 Task: Add the task  Develop a new online booking system for a transportation service to the section Business Process Mapping Sprint in the project AgileForge and add a Due Date to the respective task as 2023/10/06
Action: Mouse moved to (46, 392)
Screenshot: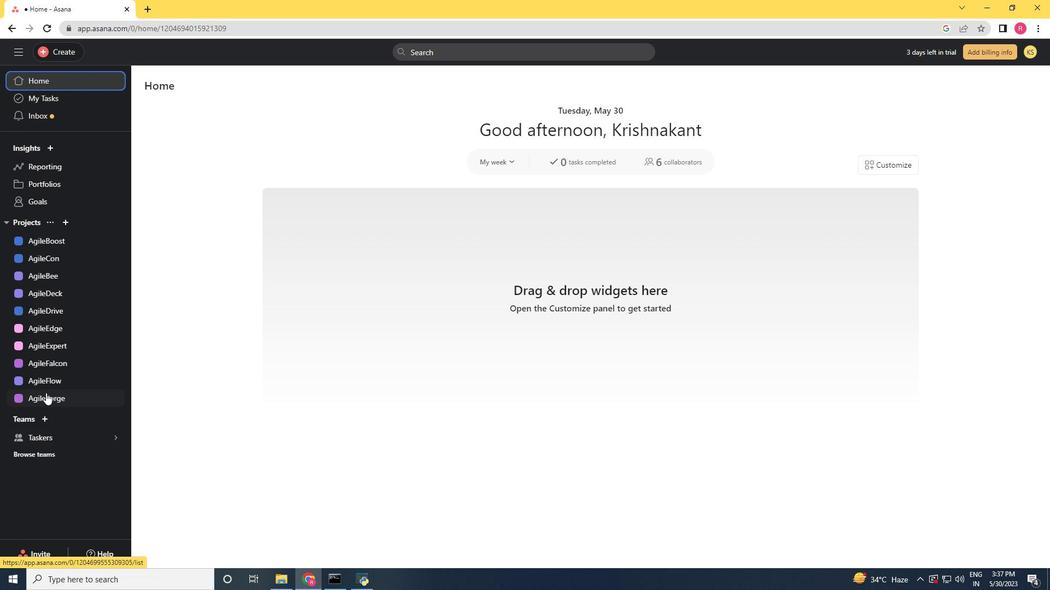 
Action: Mouse pressed left at (46, 392)
Screenshot: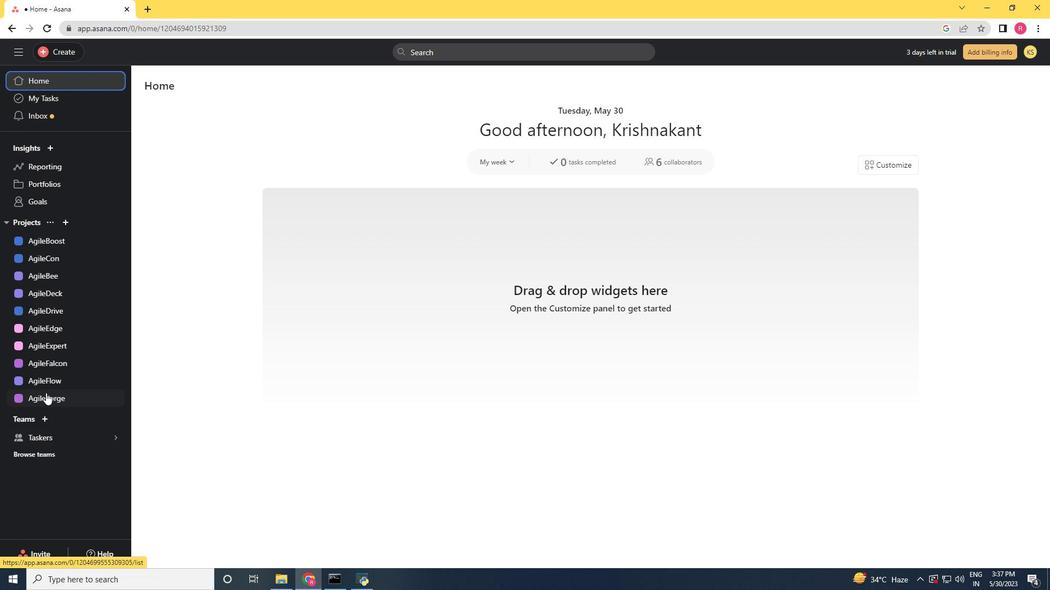 
Action: Mouse moved to (433, 478)
Screenshot: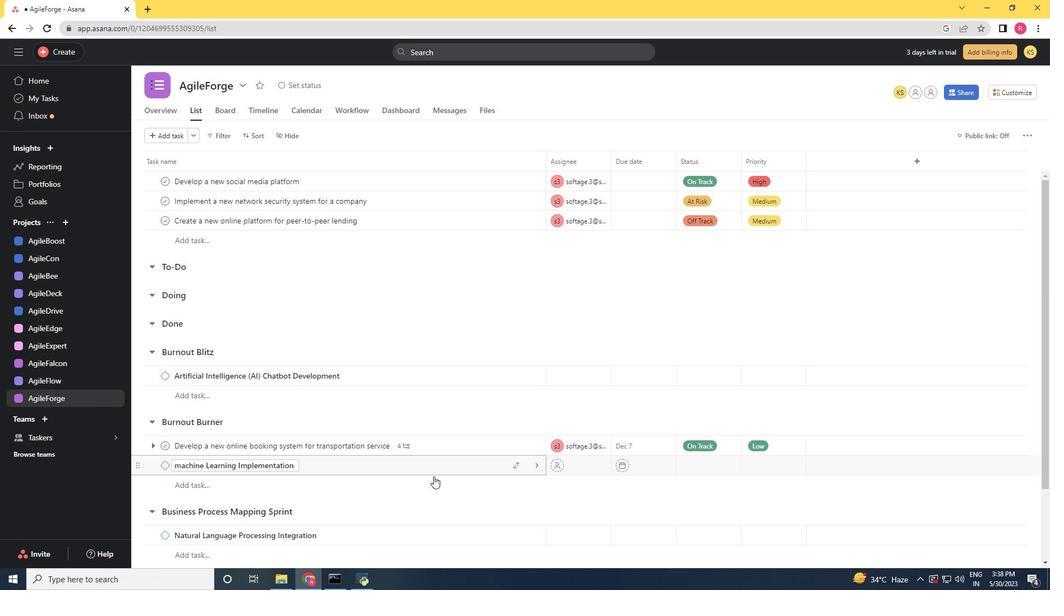 
Action: Mouse scrolled (433, 478) with delta (0, 0)
Screenshot: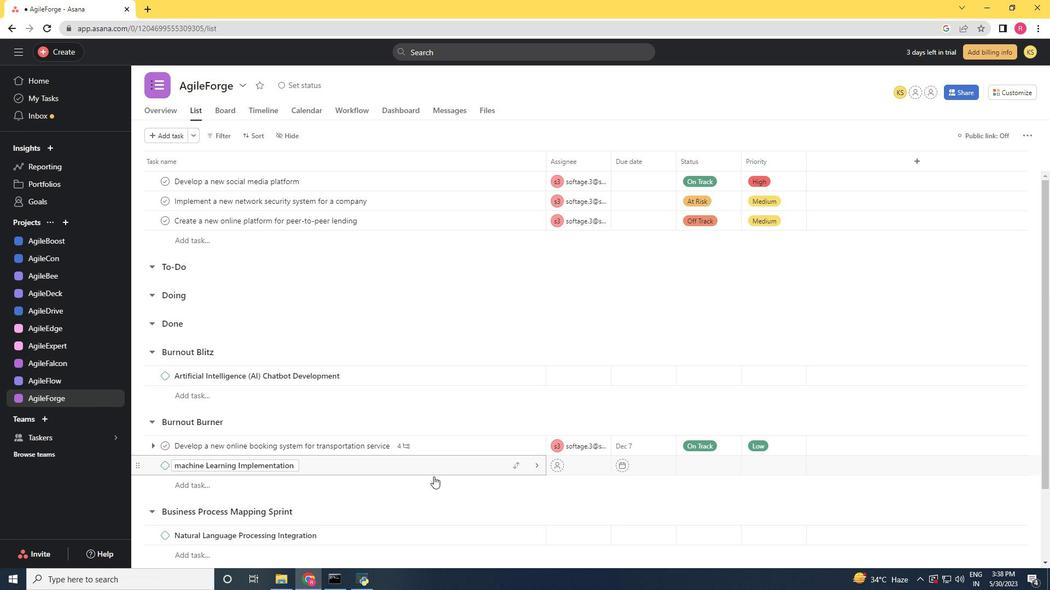
Action: Mouse scrolled (433, 478) with delta (0, 0)
Screenshot: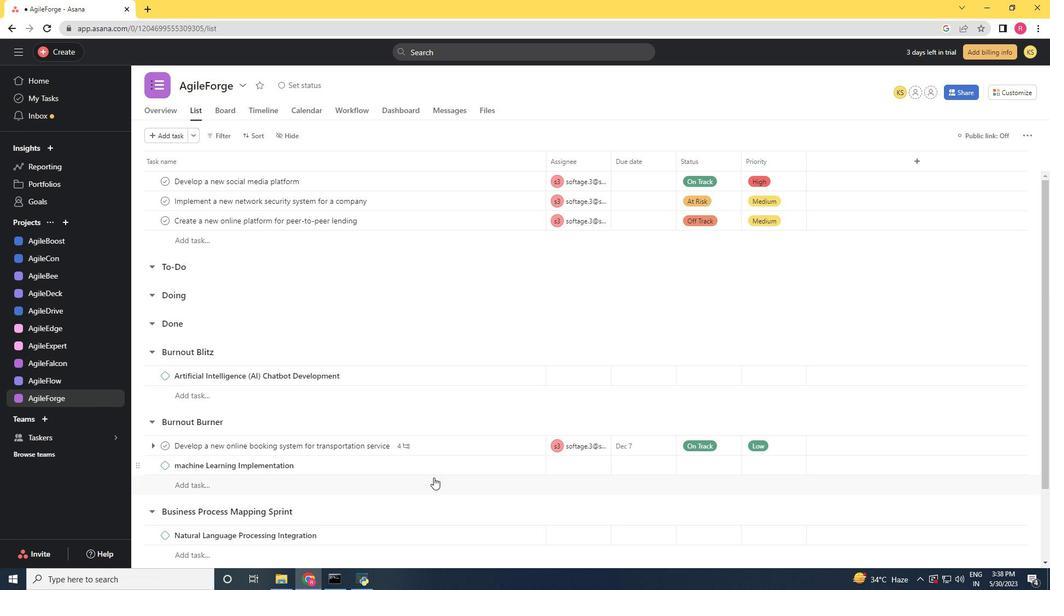 
Action: Mouse scrolled (433, 478) with delta (0, 0)
Screenshot: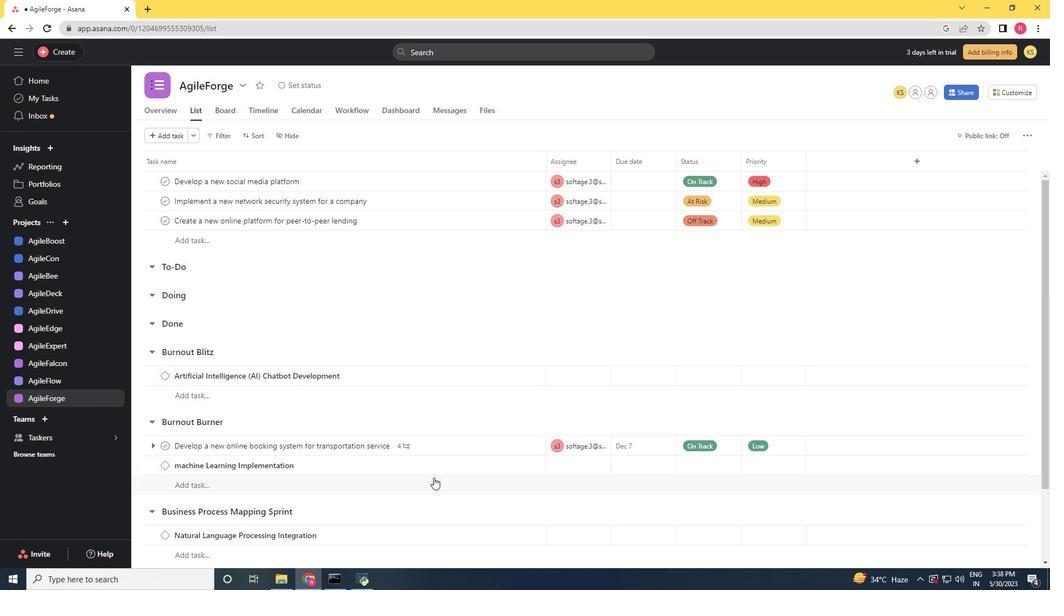 
Action: Mouse scrolled (433, 478) with delta (0, 0)
Screenshot: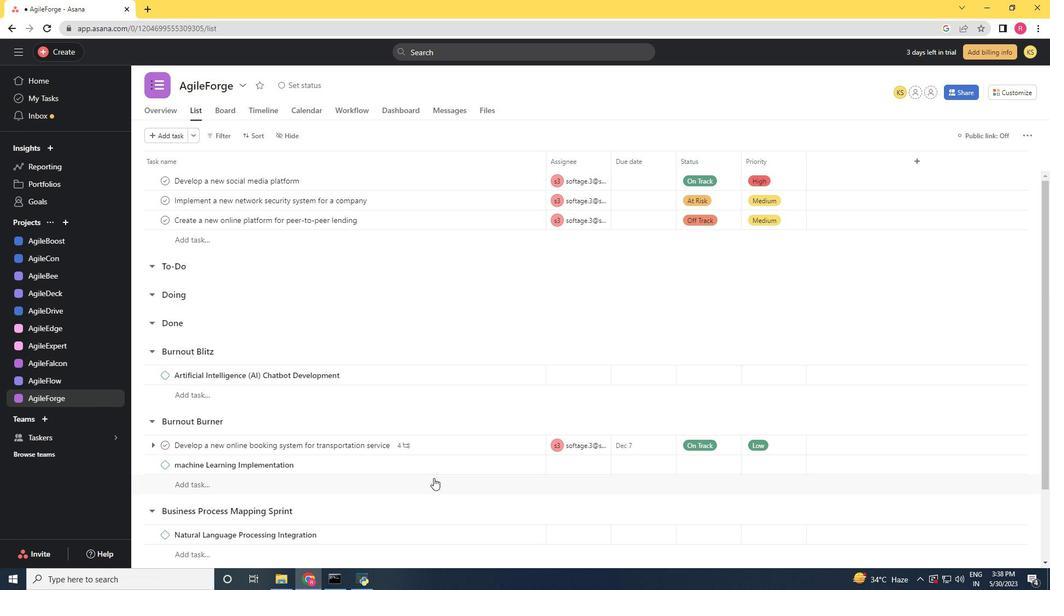 
Action: Mouse scrolled (433, 479) with delta (0, 0)
Screenshot: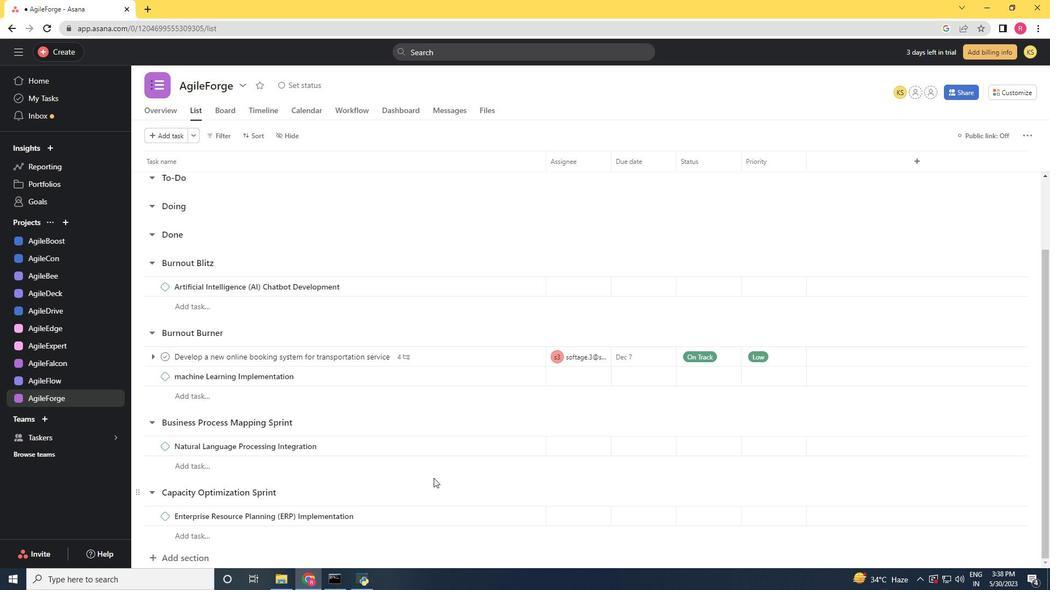 
Action: Mouse scrolled (433, 479) with delta (0, 0)
Screenshot: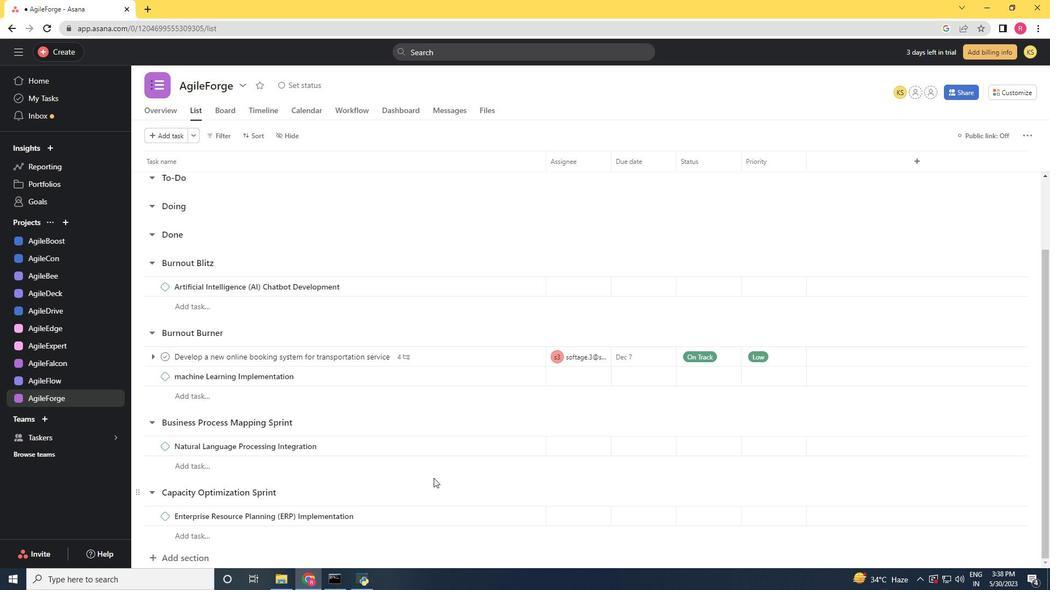 
Action: Mouse scrolled (433, 479) with delta (0, 0)
Screenshot: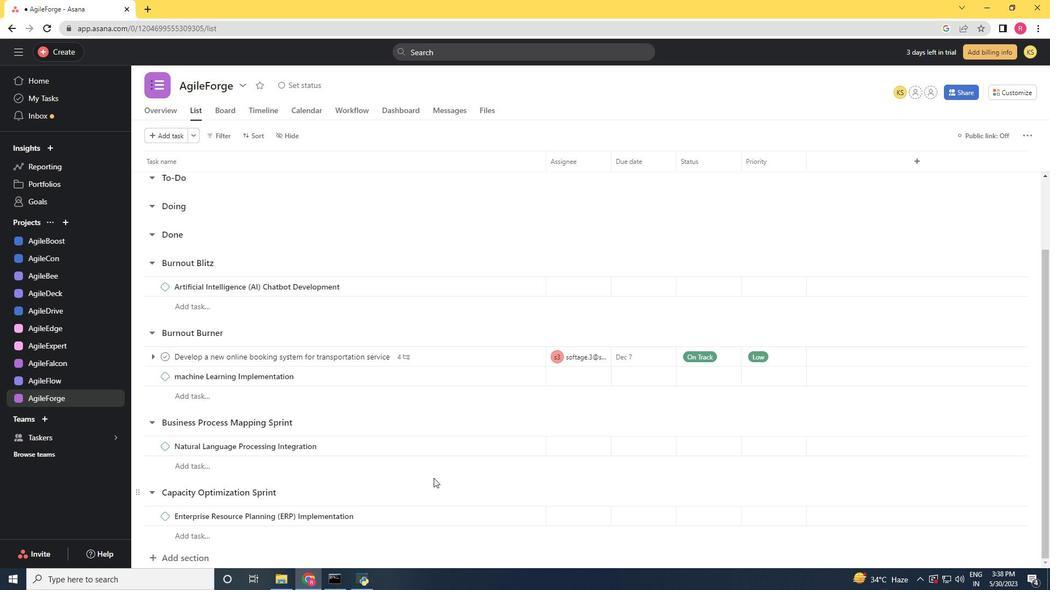 
Action: Mouse scrolled (433, 479) with delta (0, 0)
Screenshot: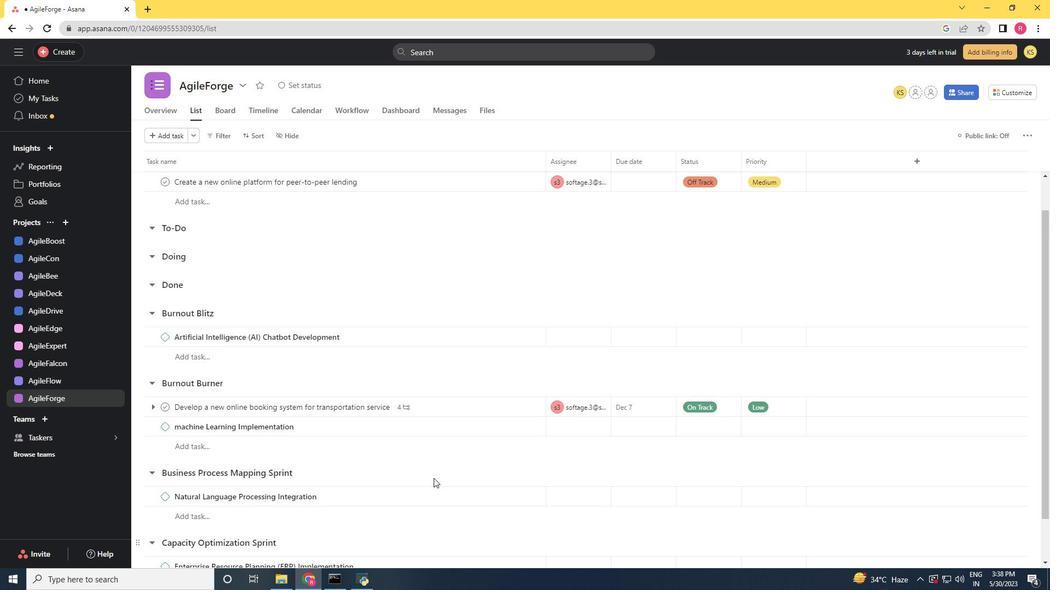 
Action: Mouse scrolled (433, 479) with delta (0, 0)
Screenshot: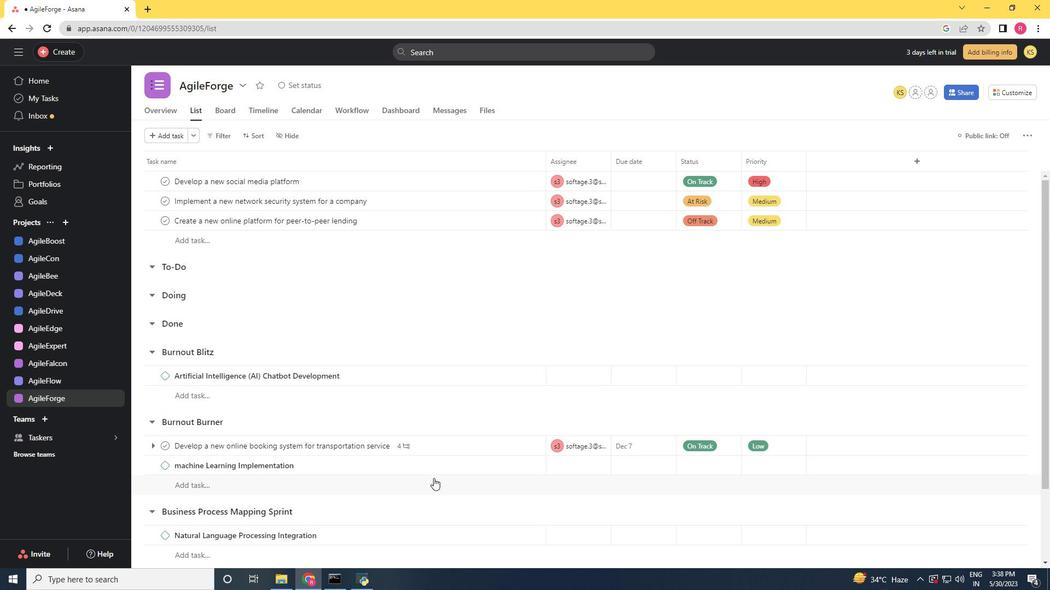 
Action: Mouse scrolled (433, 479) with delta (0, 0)
Screenshot: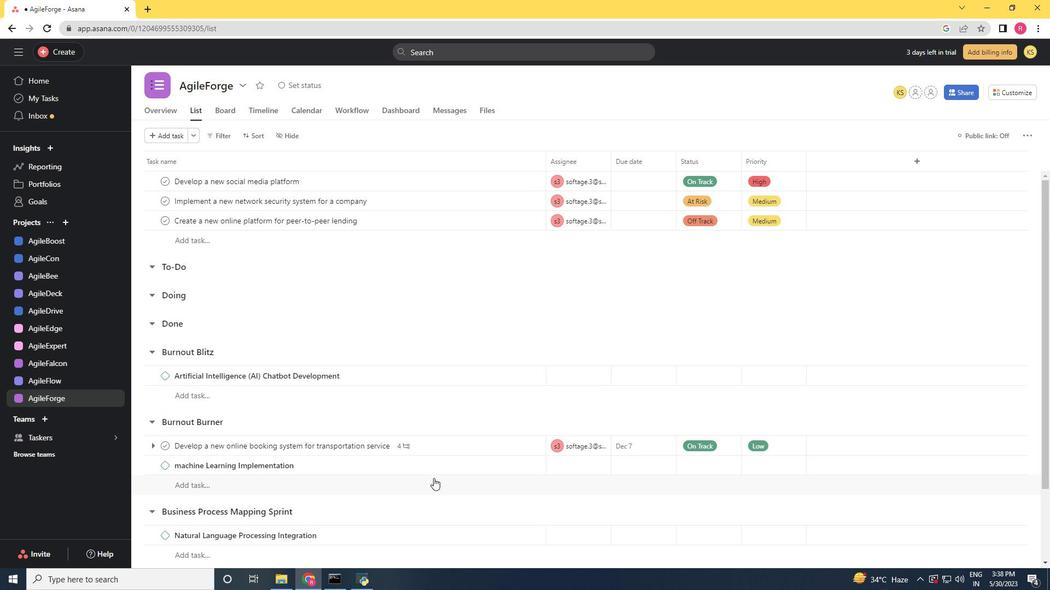
Action: Mouse scrolled (433, 479) with delta (0, 0)
Screenshot: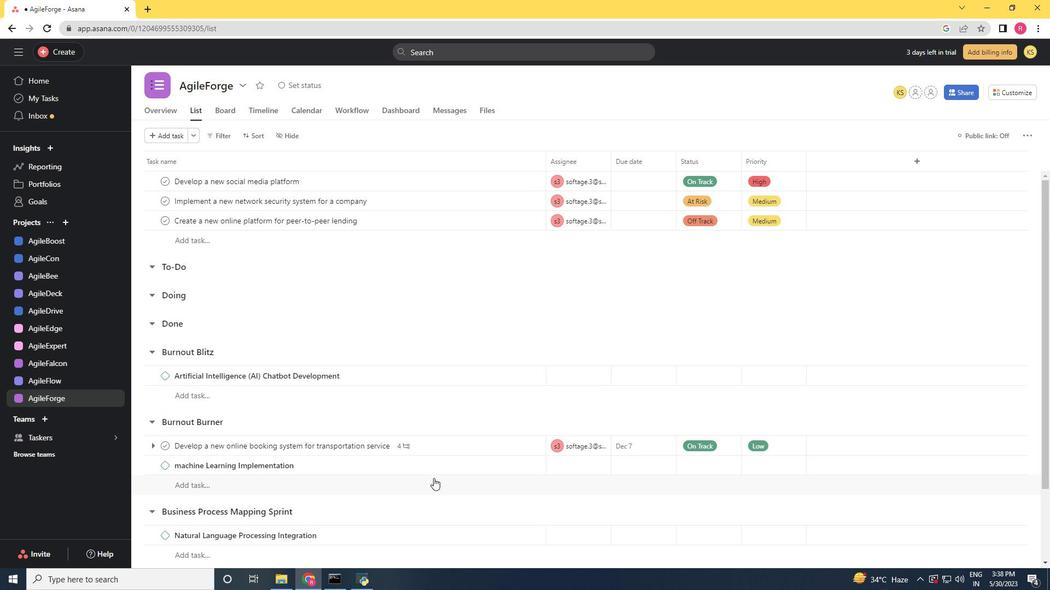 
Action: Mouse moved to (485, 442)
Screenshot: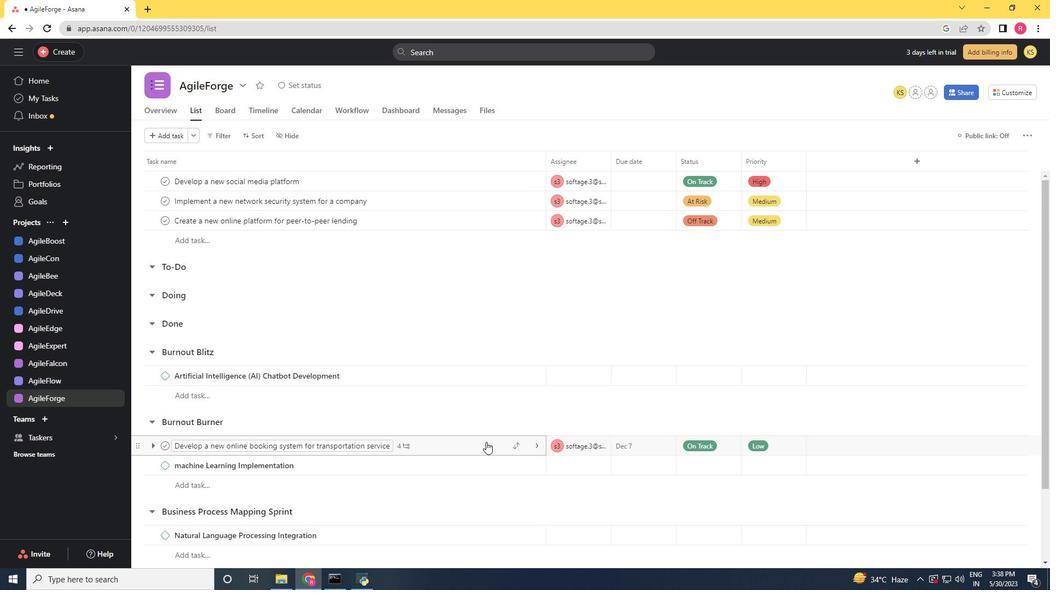 
Action: Mouse scrolled (485, 442) with delta (0, 0)
Screenshot: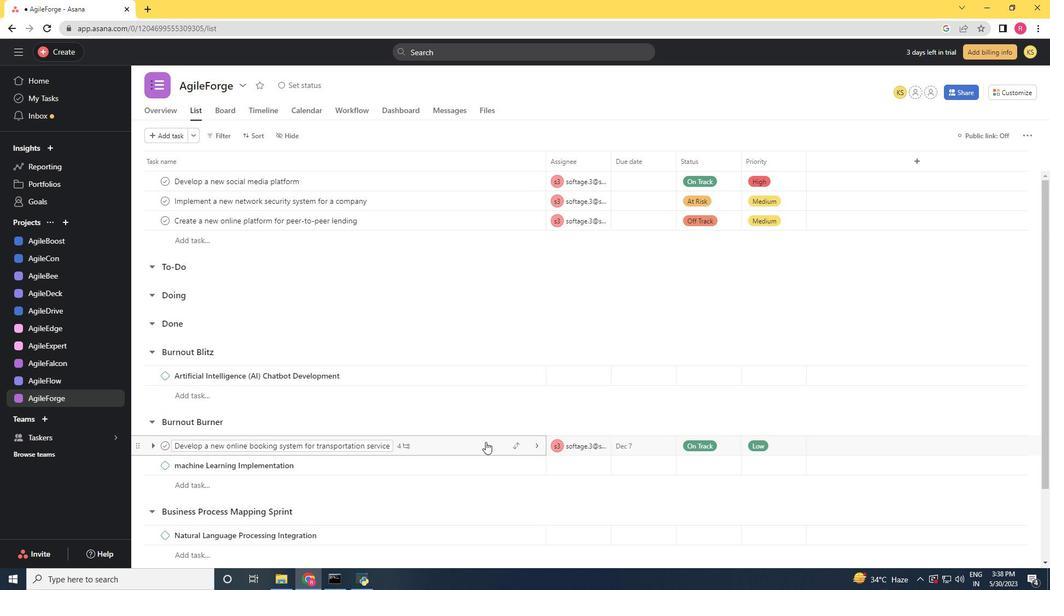 
Action: Mouse scrolled (485, 442) with delta (0, 0)
Screenshot: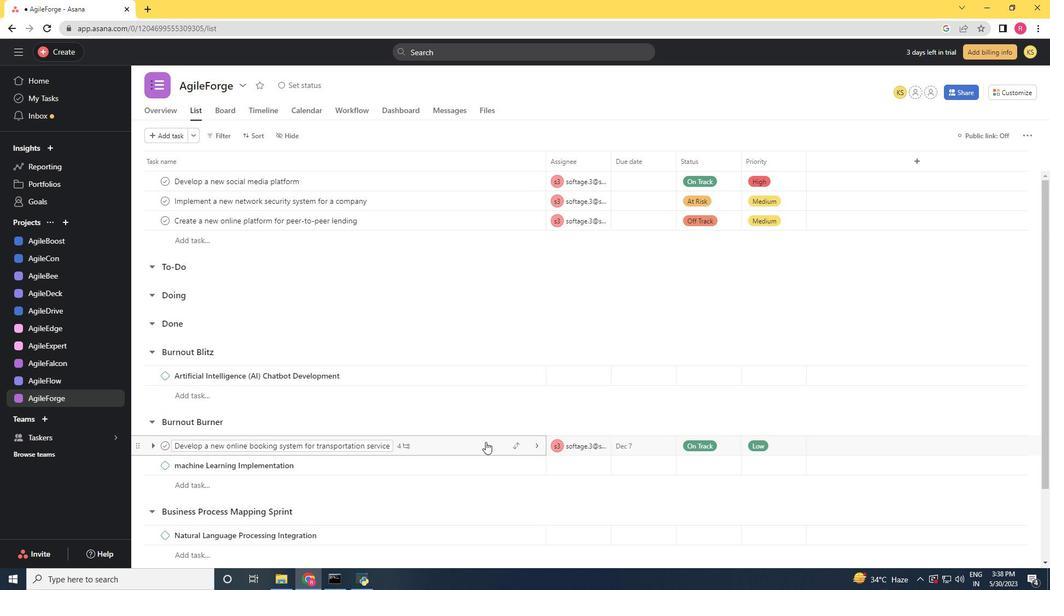 
Action: Mouse scrolled (485, 442) with delta (0, 0)
Screenshot: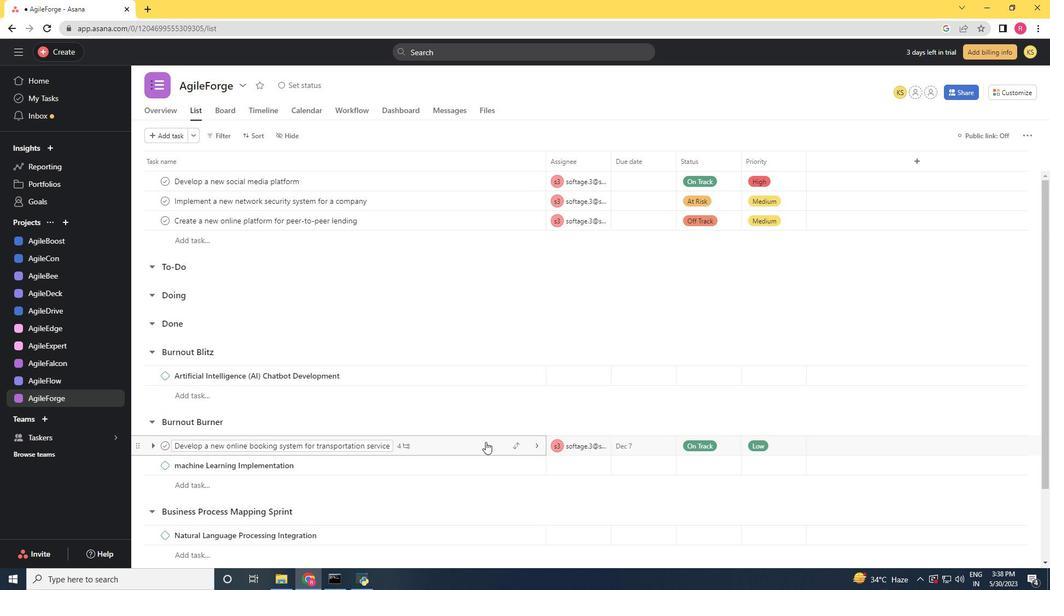 
Action: Mouse scrolled (485, 442) with delta (0, 0)
Screenshot: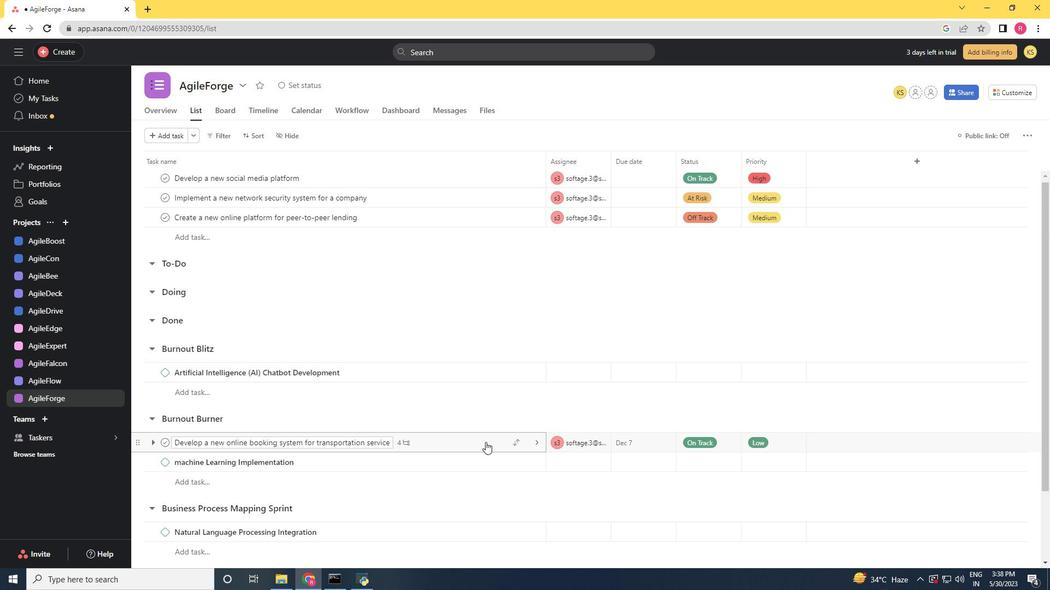 
Action: Mouse scrolled (485, 442) with delta (0, 0)
Screenshot: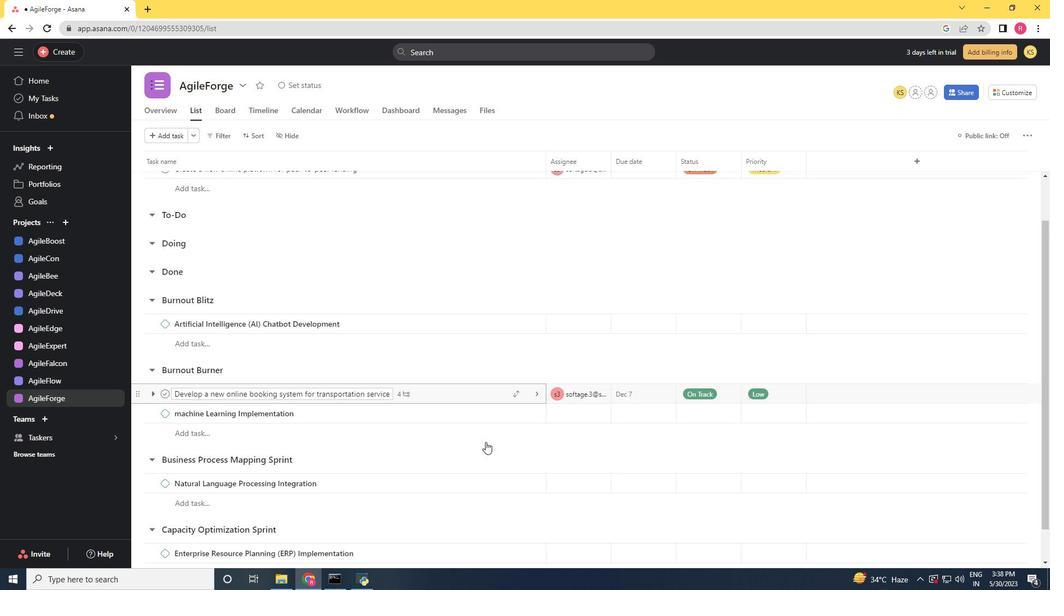 
Action: Mouse scrolled (485, 442) with delta (0, 0)
Screenshot: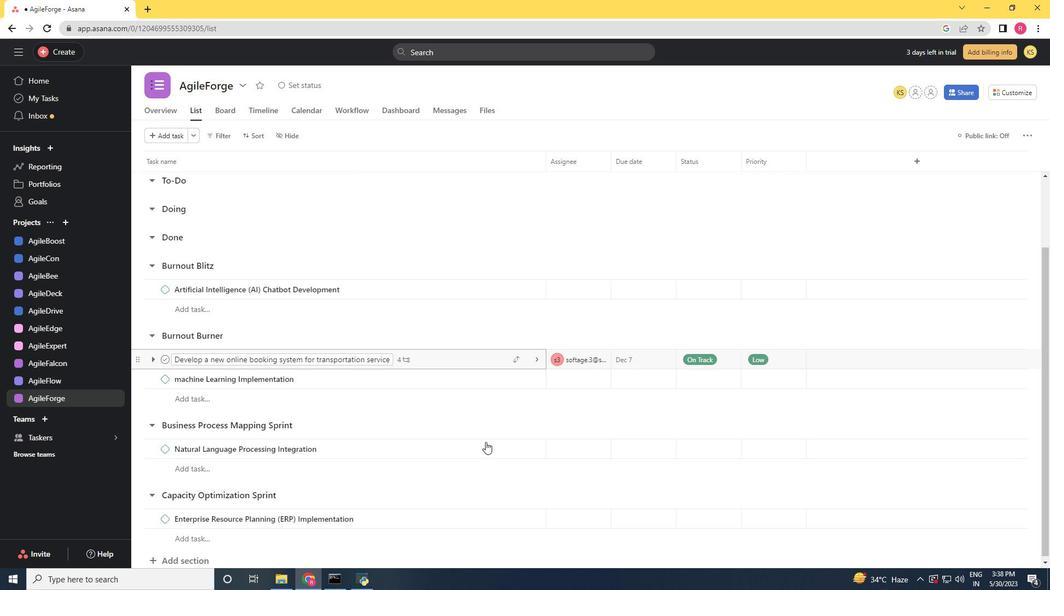 
Action: Mouse moved to (477, 455)
Screenshot: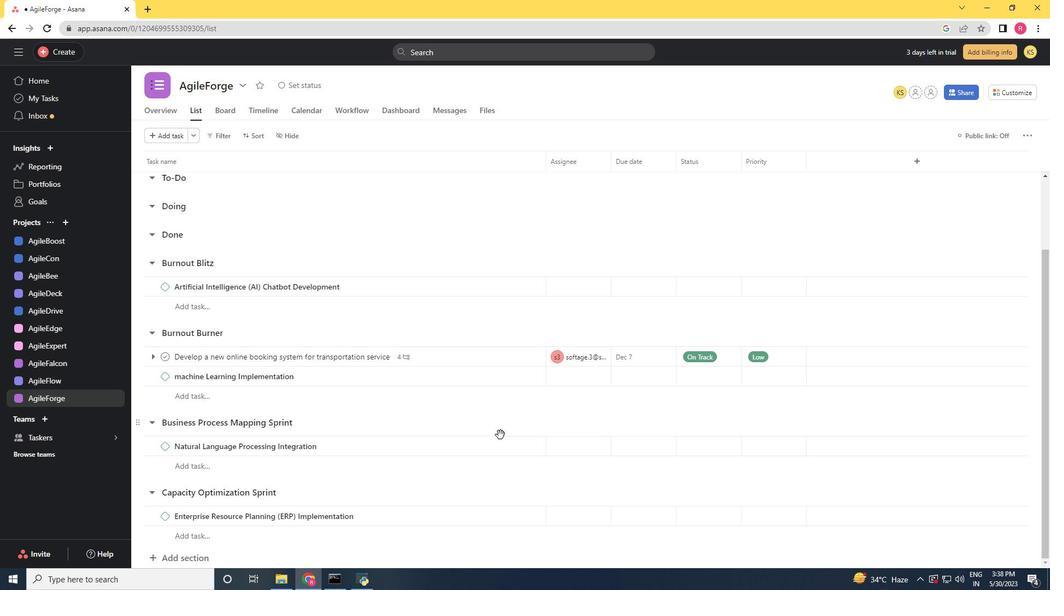 
Action: Mouse scrolled (477, 454) with delta (0, 0)
Screenshot: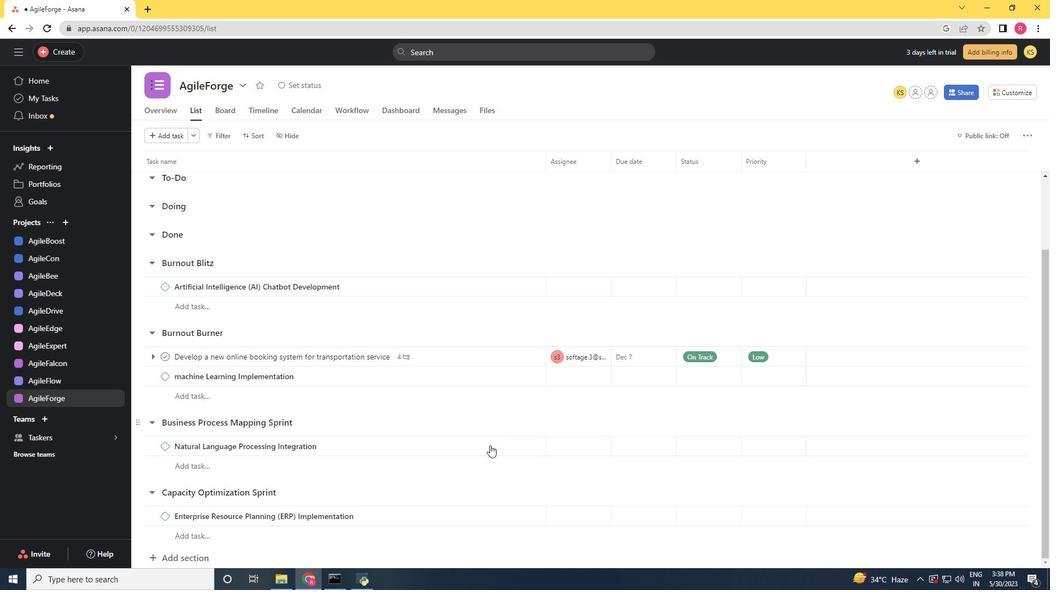 
Action: Mouse scrolled (477, 454) with delta (0, 0)
Screenshot: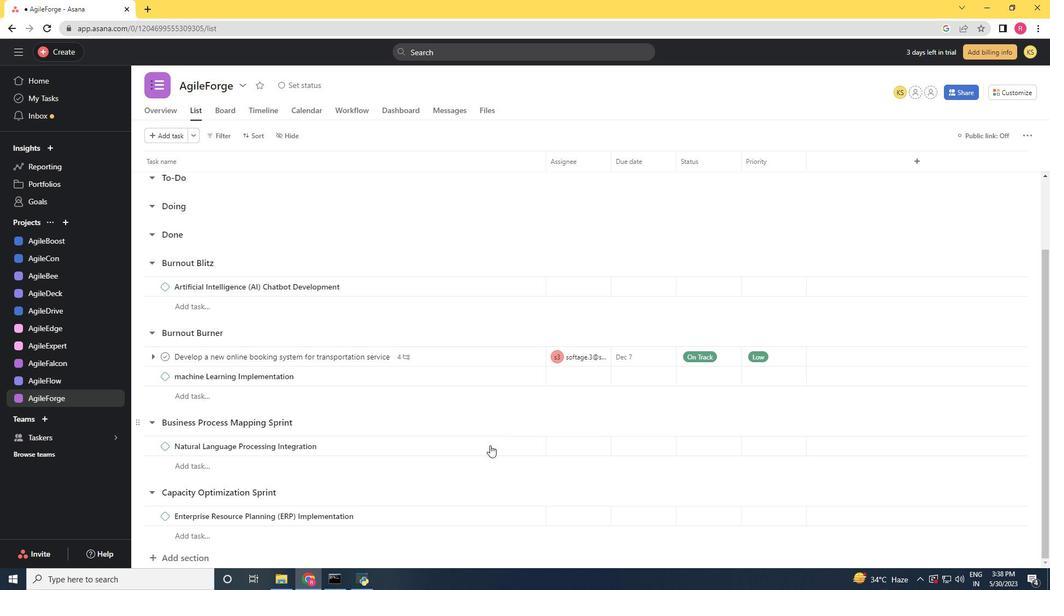 
Action: Mouse moved to (477, 455)
Screenshot: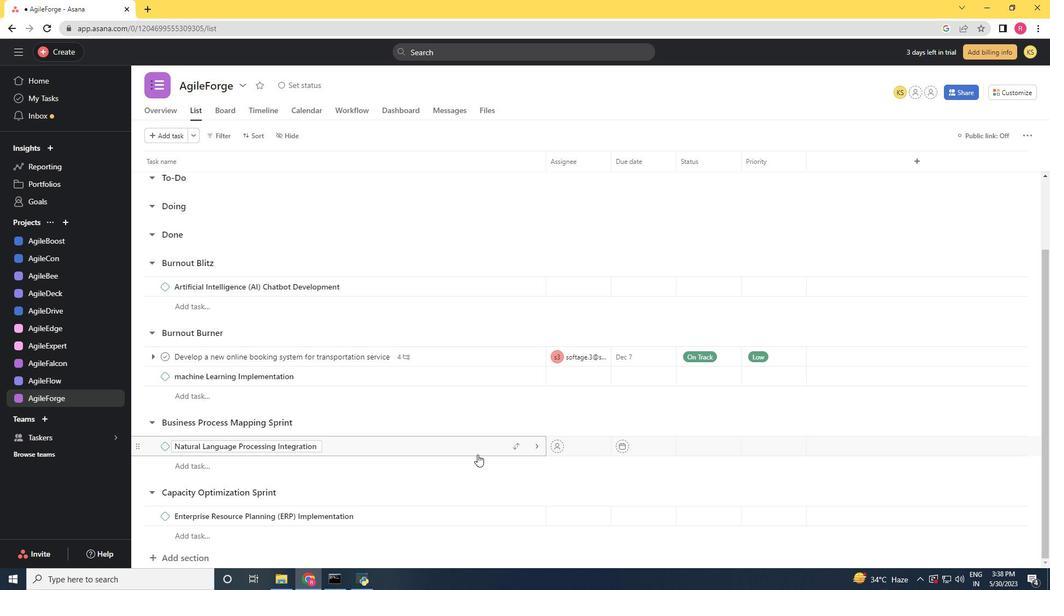 
Action: Mouse scrolled (477, 454) with delta (0, 0)
Screenshot: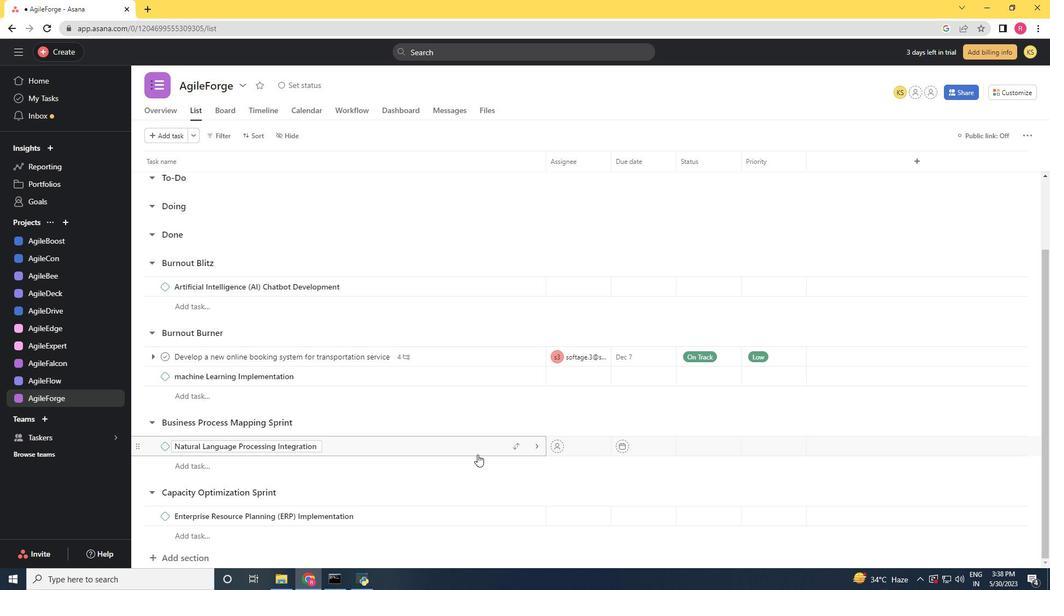 
Action: Mouse scrolled (477, 454) with delta (0, 0)
Screenshot: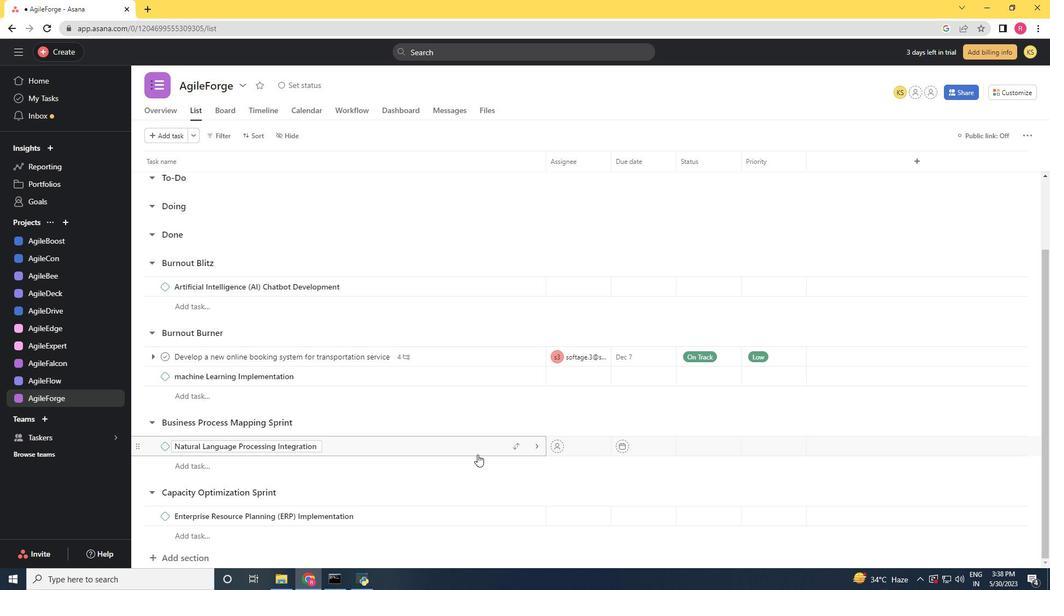 
Action: Mouse scrolled (477, 454) with delta (0, 0)
Screenshot: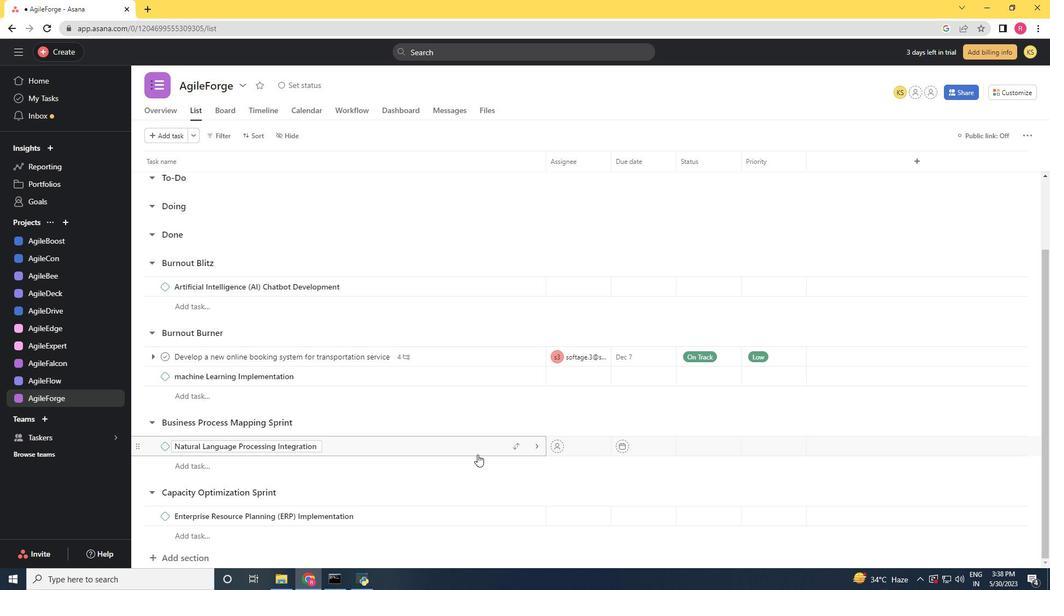 
Action: Mouse moved to (515, 361)
Screenshot: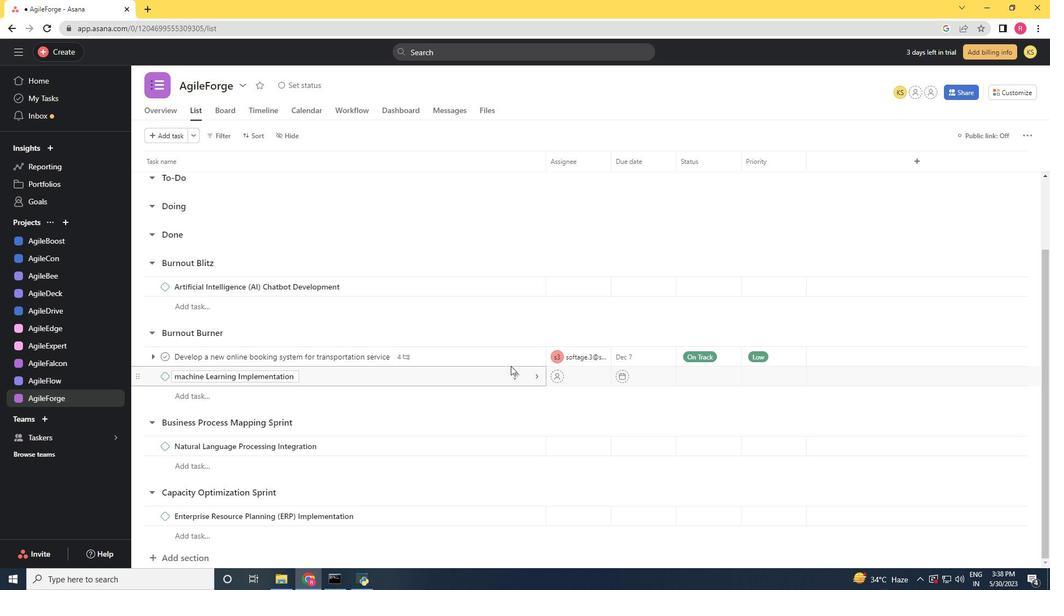 
Action: Mouse pressed left at (515, 361)
Screenshot: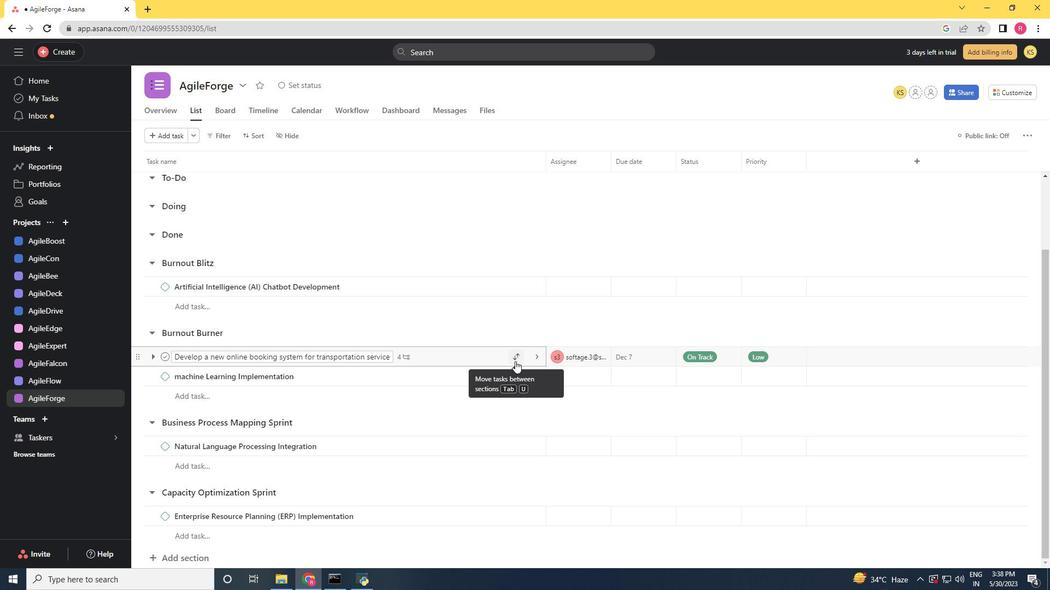 
Action: Mouse moved to (444, 520)
Screenshot: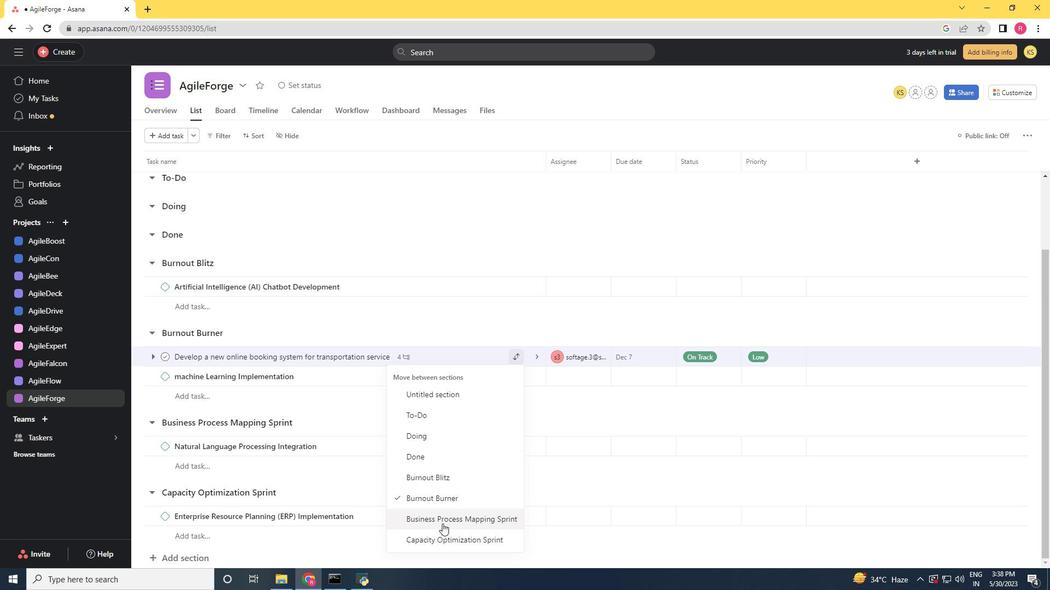 
Action: Mouse pressed left at (444, 520)
Screenshot: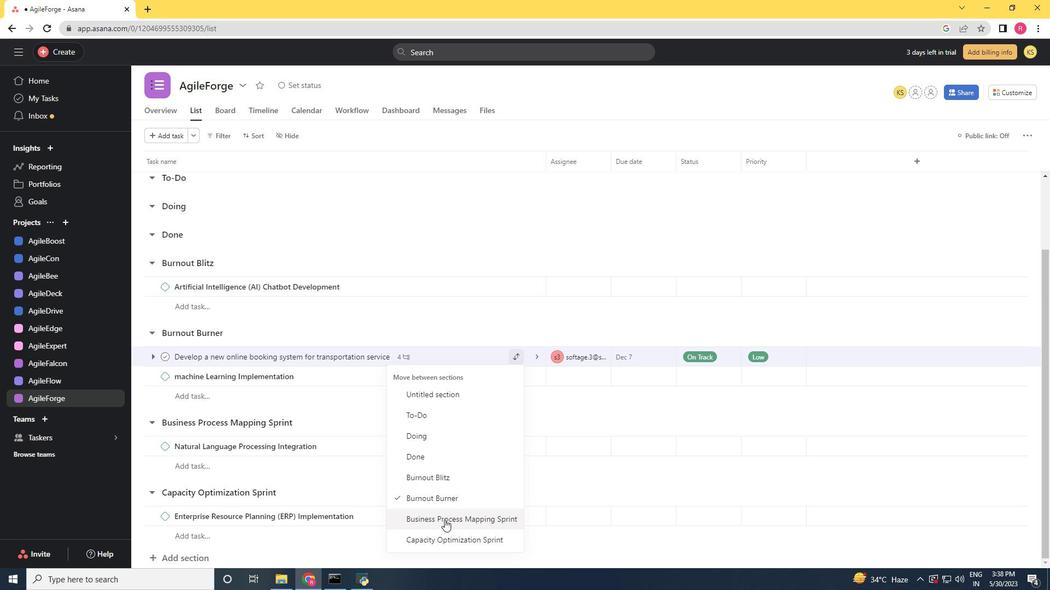 
Action: Mouse moved to (485, 428)
Screenshot: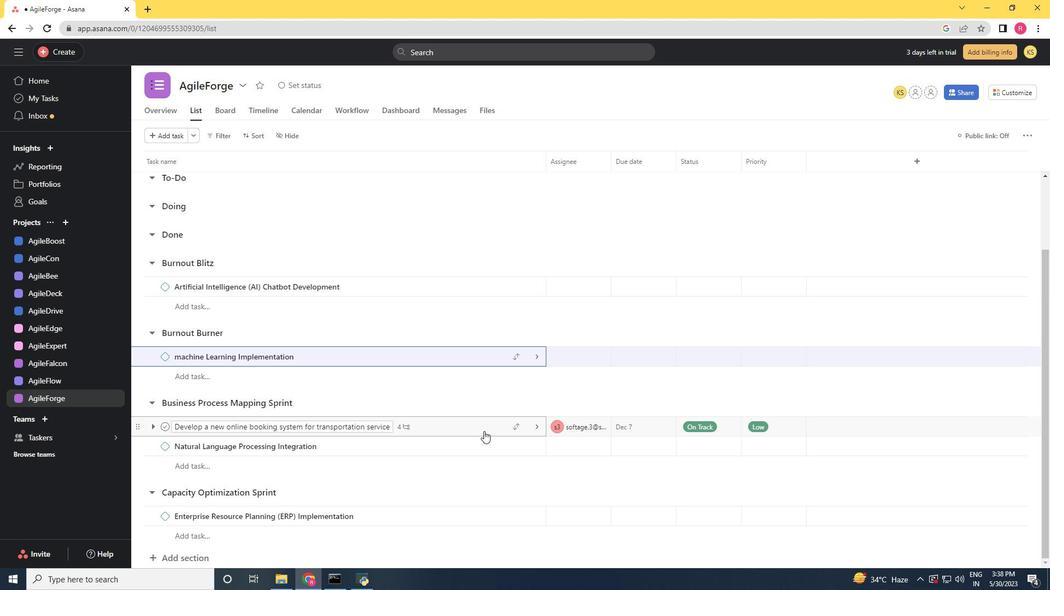 
Action: Mouse pressed left at (485, 428)
Screenshot: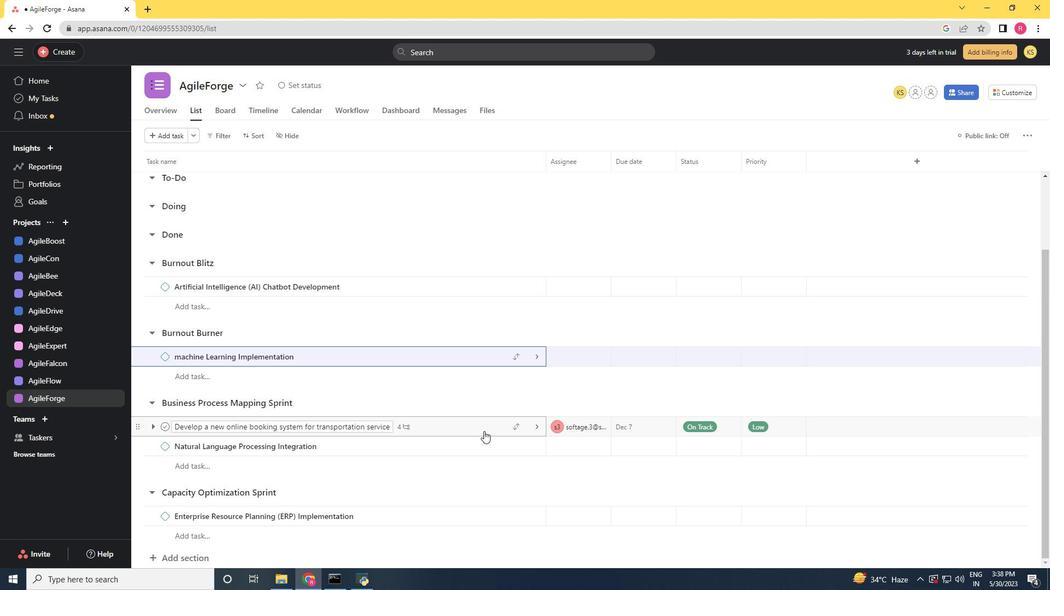 
Action: Mouse moved to (802, 236)
Screenshot: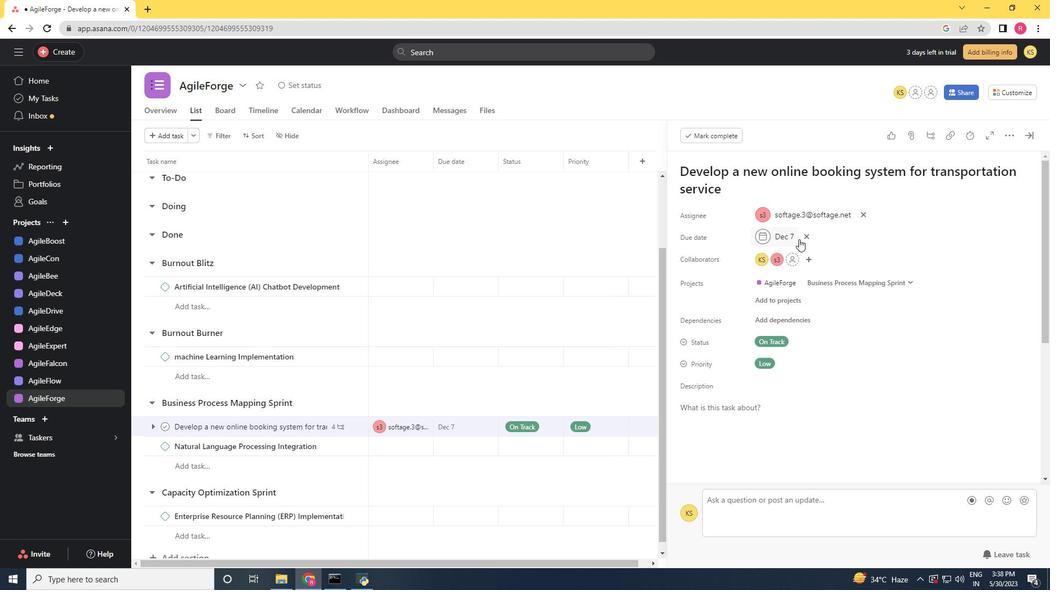 
Action: Mouse pressed left at (802, 236)
Screenshot: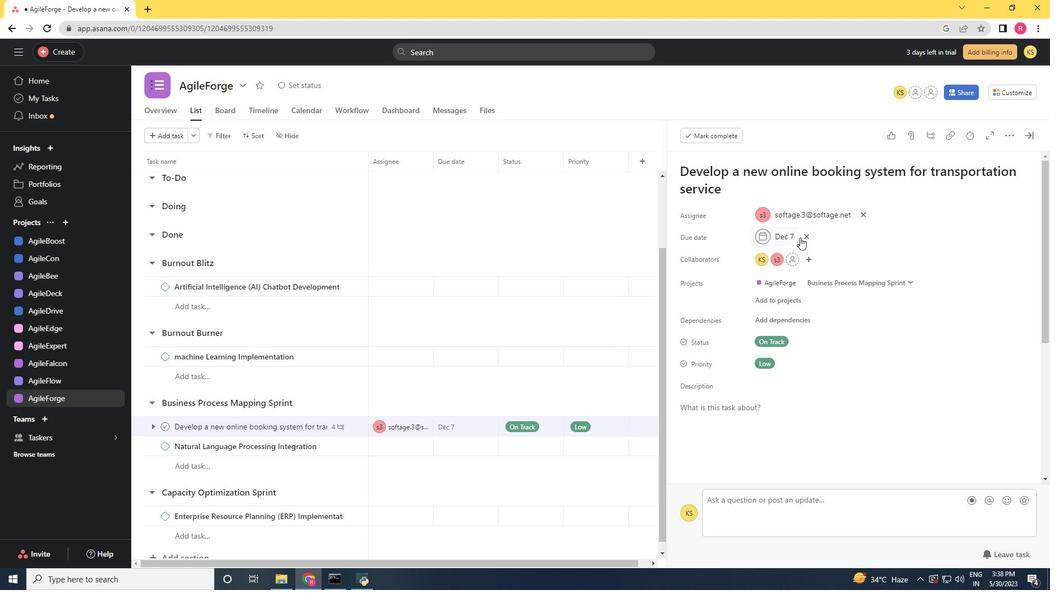 
Action: Mouse moved to (786, 236)
Screenshot: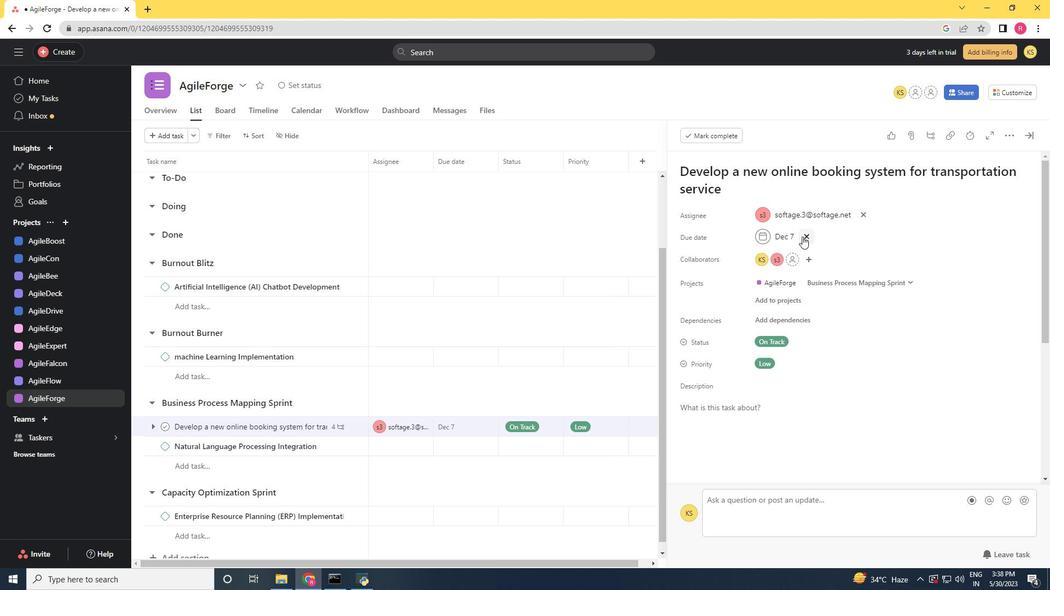 
Action: Mouse pressed left at (786, 236)
Screenshot: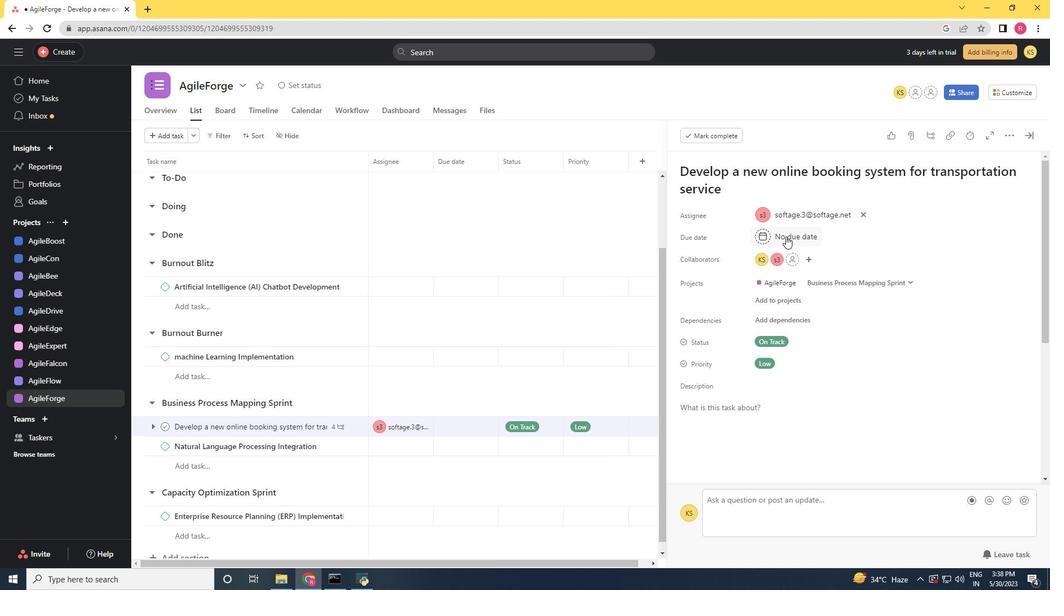 
Action: Mouse moved to (887, 293)
Screenshot: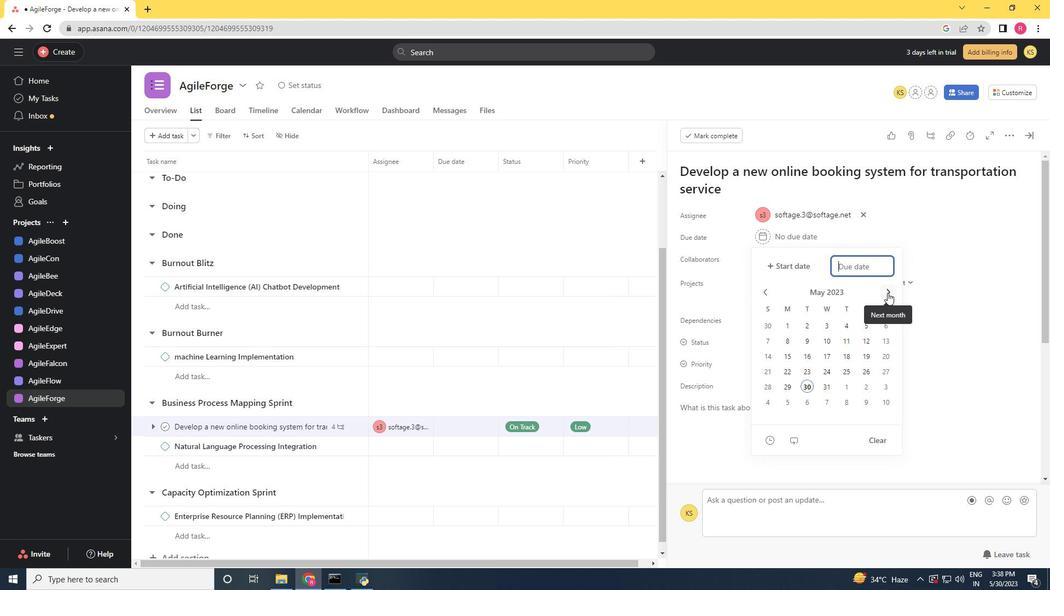 
Action: Mouse pressed left at (887, 293)
Screenshot: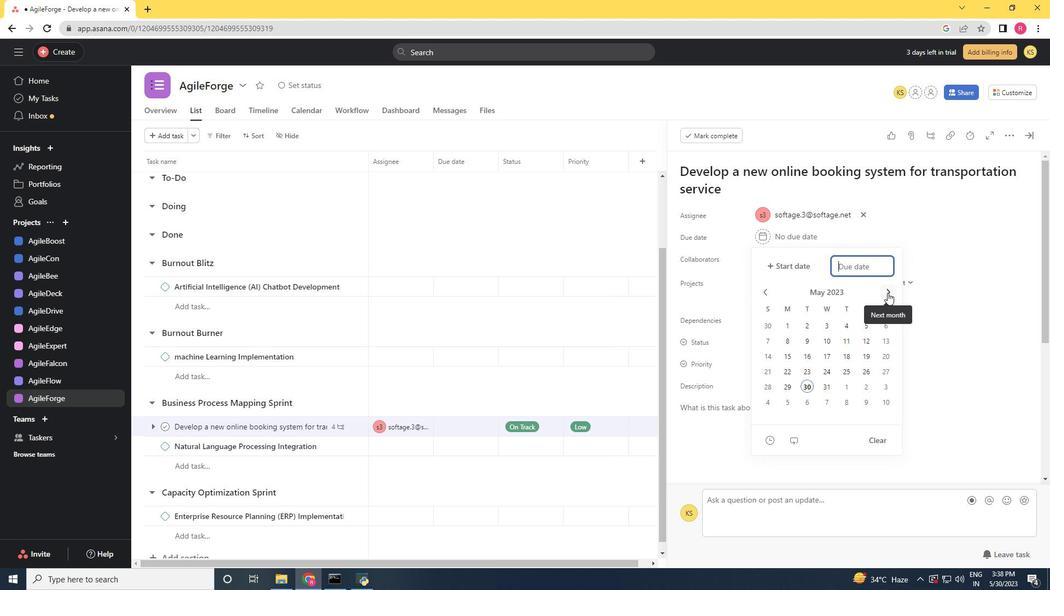 
Action: Mouse pressed left at (887, 293)
Screenshot: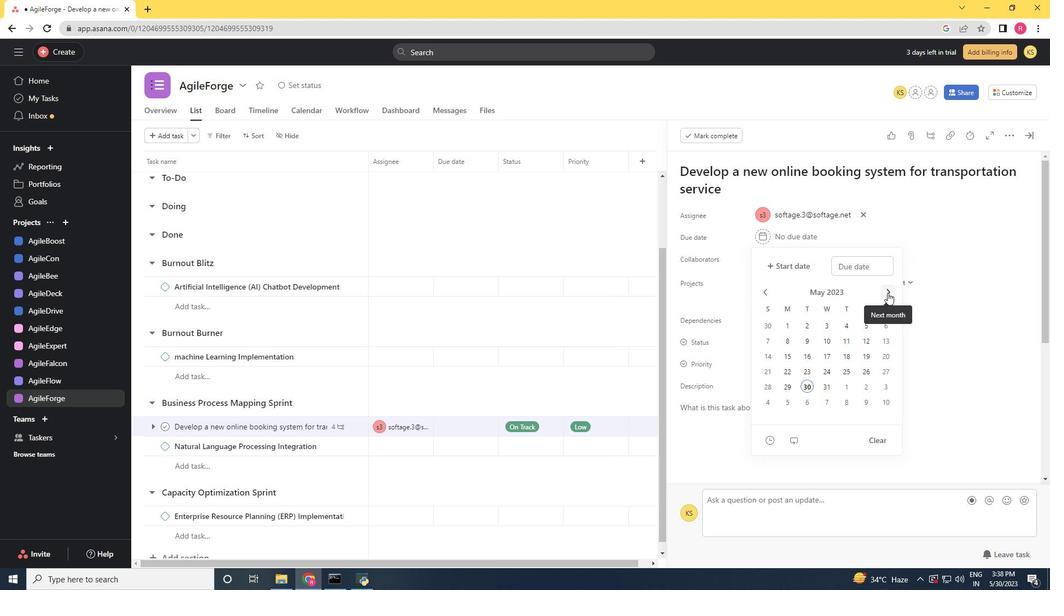 
Action: Mouse pressed left at (887, 293)
Screenshot: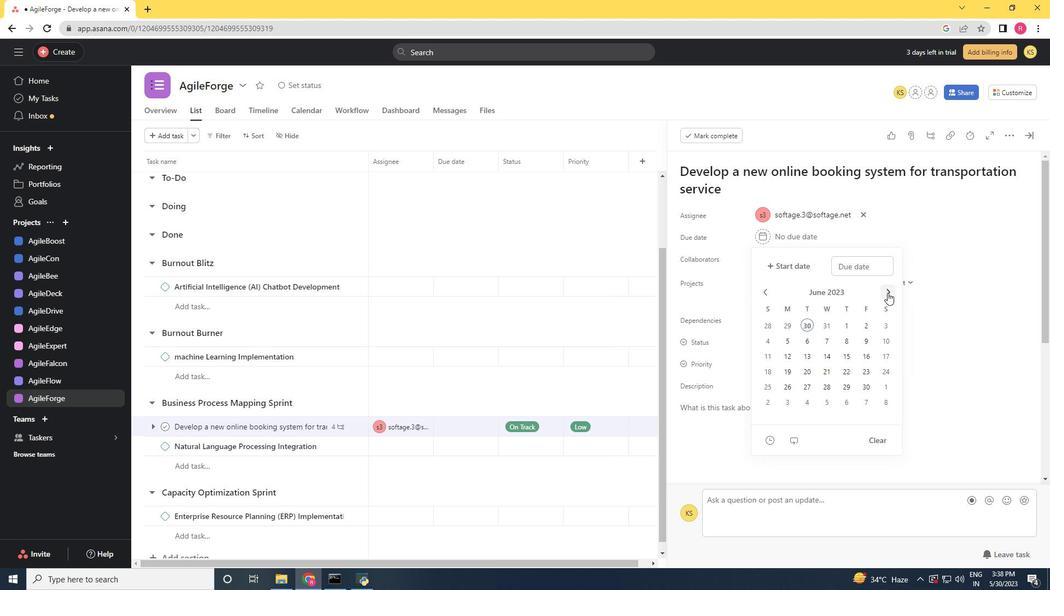 
Action: Mouse pressed left at (887, 293)
Screenshot: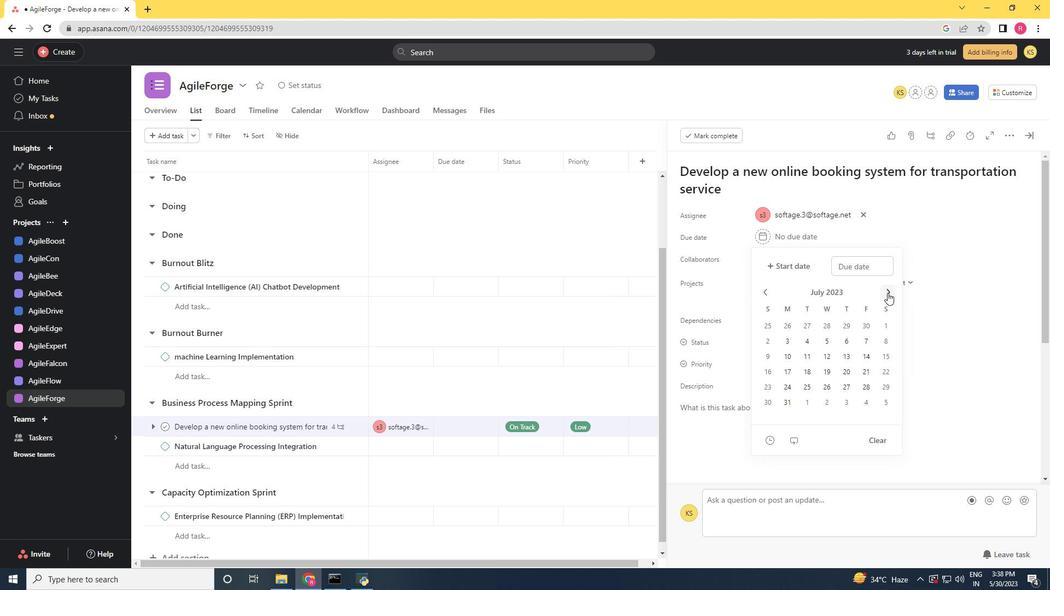
Action: Mouse pressed left at (887, 293)
Screenshot: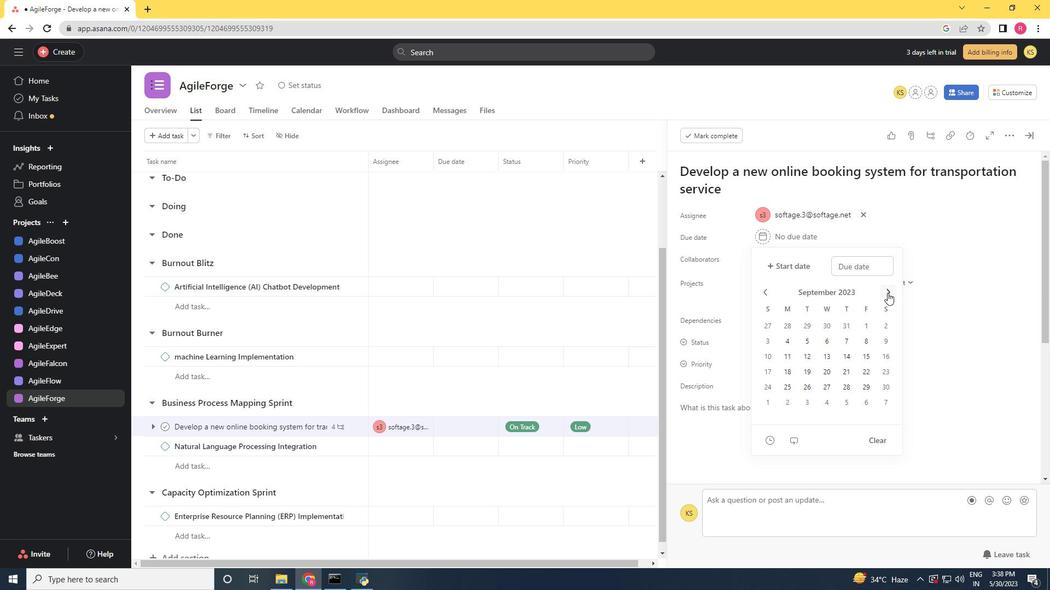 
Action: Mouse moved to (864, 327)
Screenshot: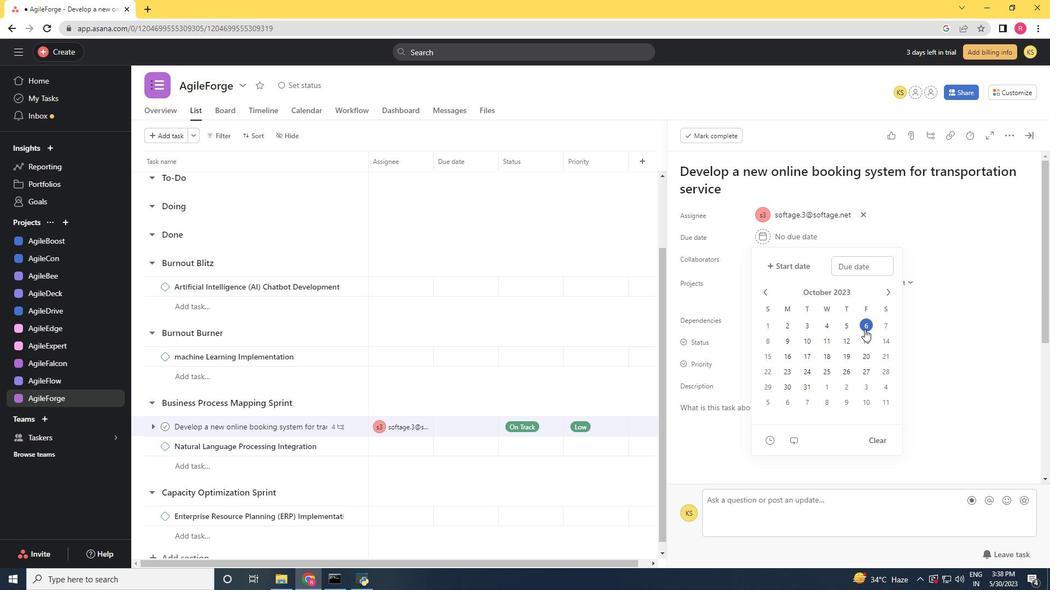 
Action: Mouse pressed left at (864, 327)
Screenshot: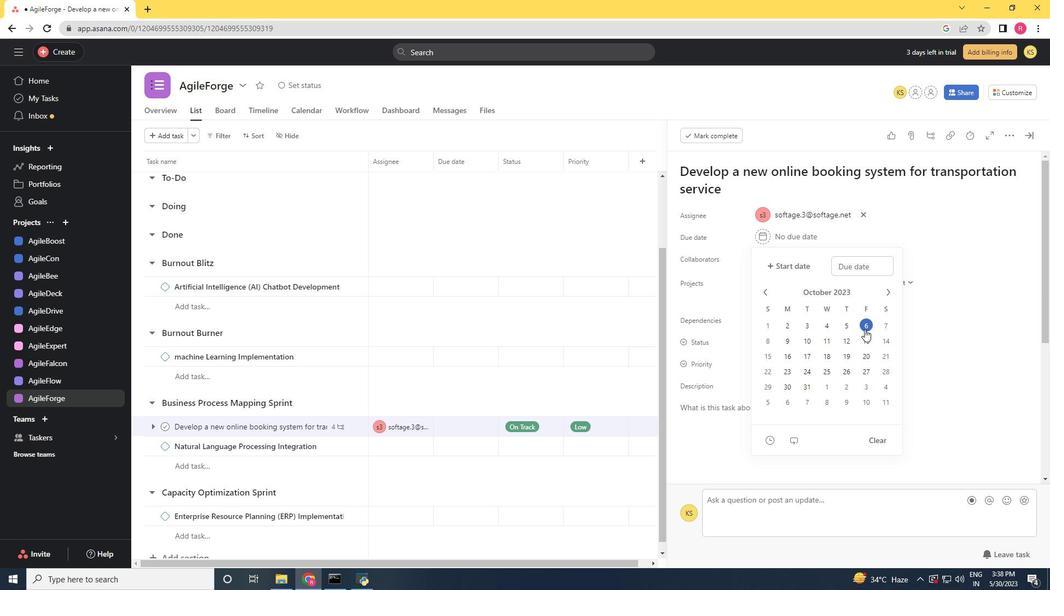 
Action: Mouse moved to (964, 323)
Screenshot: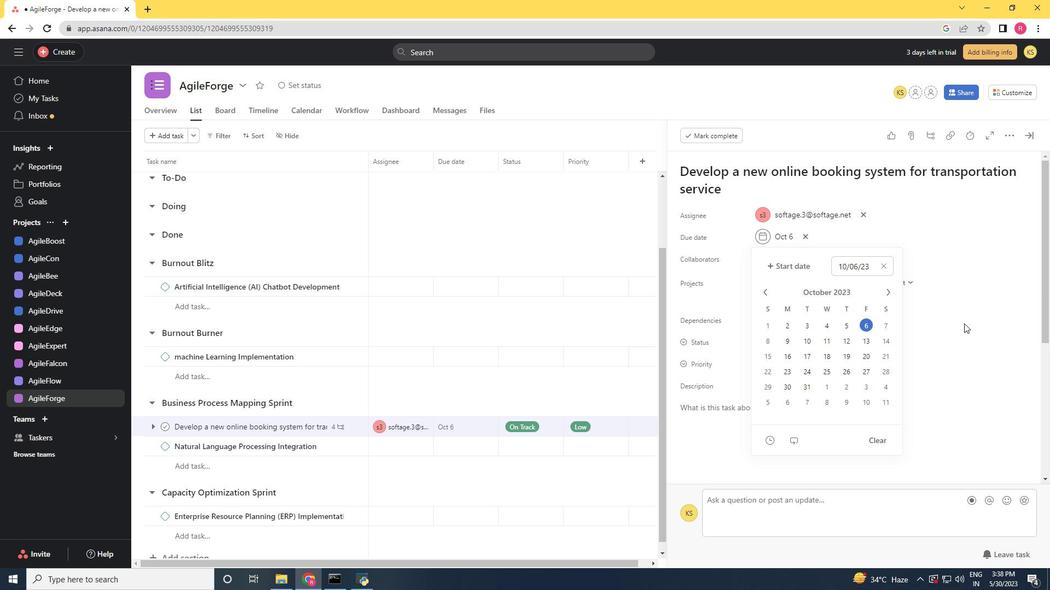 
Action: Mouse pressed left at (964, 323)
Screenshot: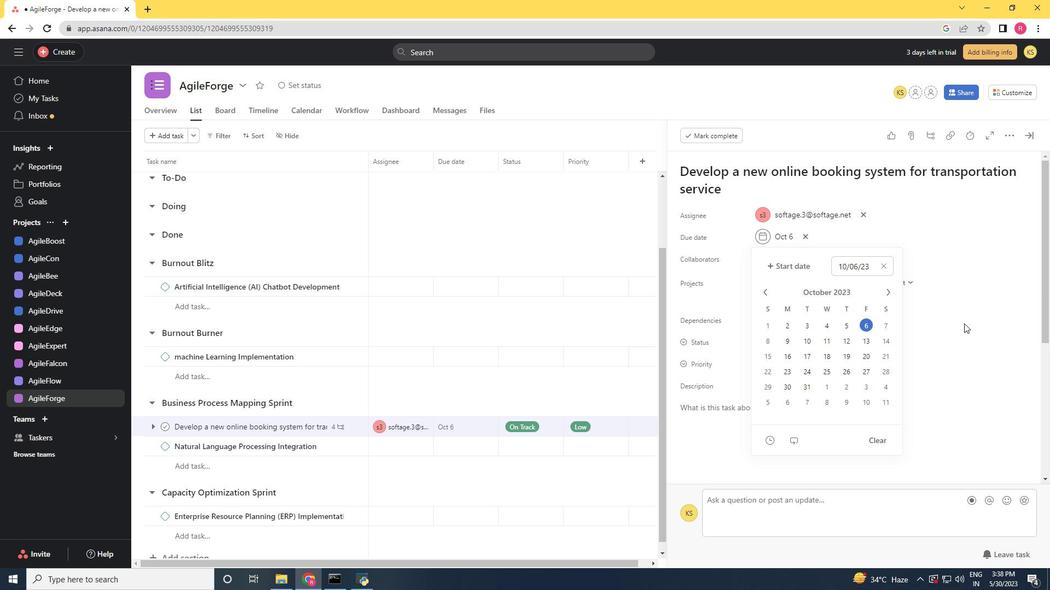 
